Task: Create a board button that sort the cards in list "Trello first" by start date in ascending order.
Action: Mouse moved to (866, 231)
Screenshot: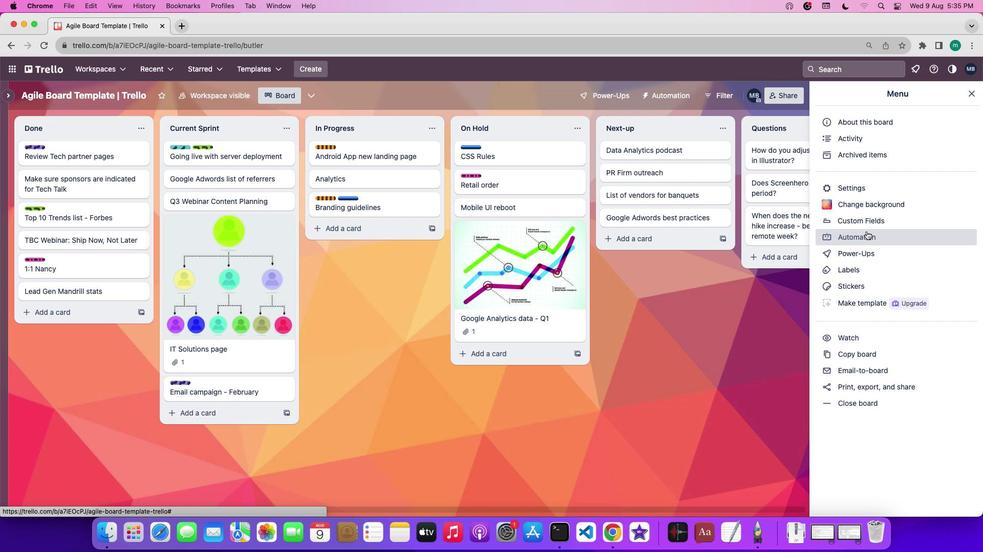 
Action: Mouse pressed left at (866, 231)
Screenshot: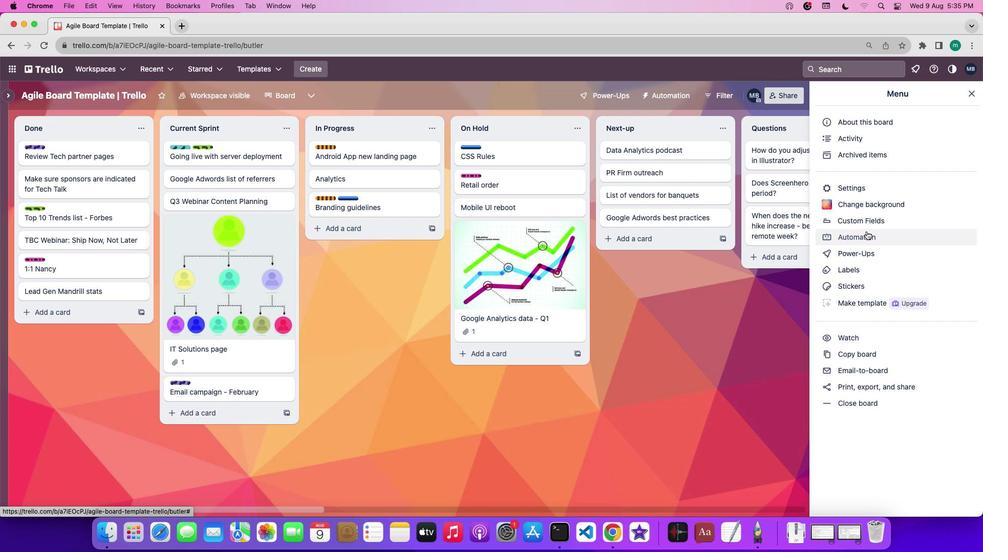 
Action: Mouse moved to (69, 287)
Screenshot: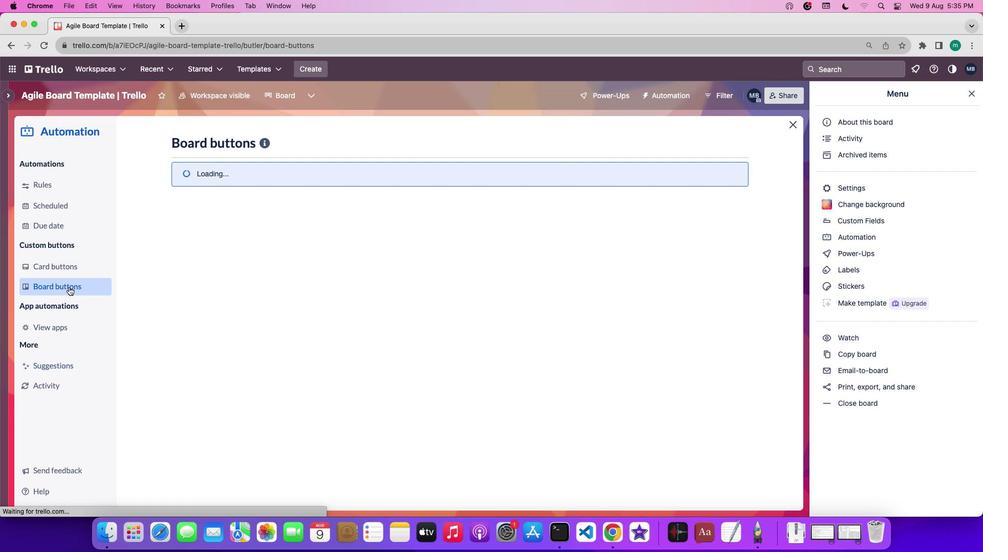 
Action: Mouse pressed left at (69, 287)
Screenshot: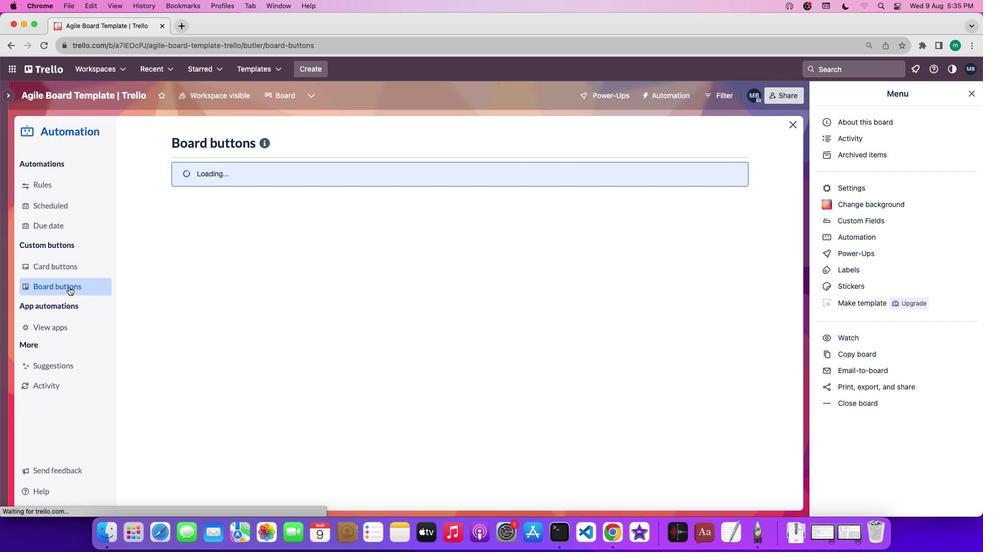 
Action: Mouse moved to (231, 359)
Screenshot: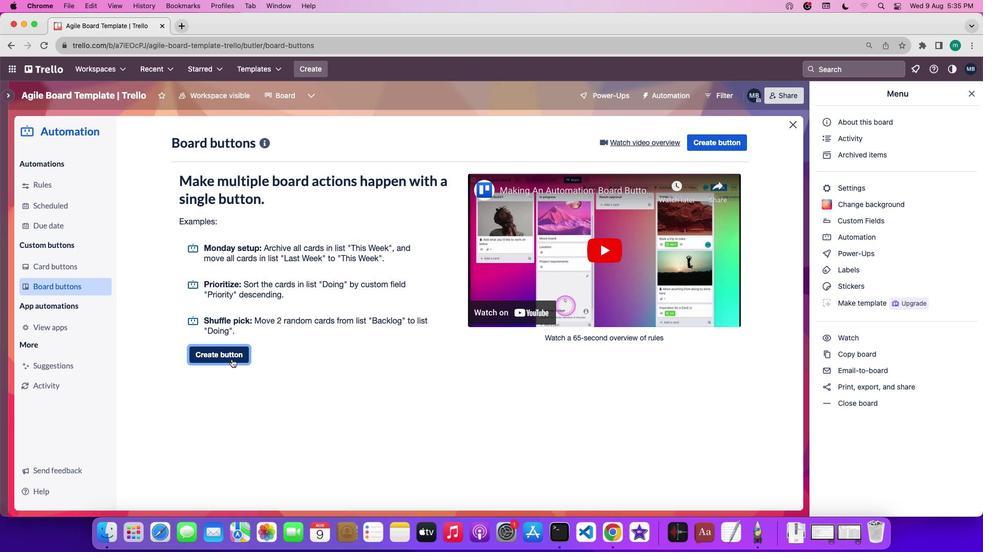 
Action: Mouse pressed left at (231, 359)
Screenshot: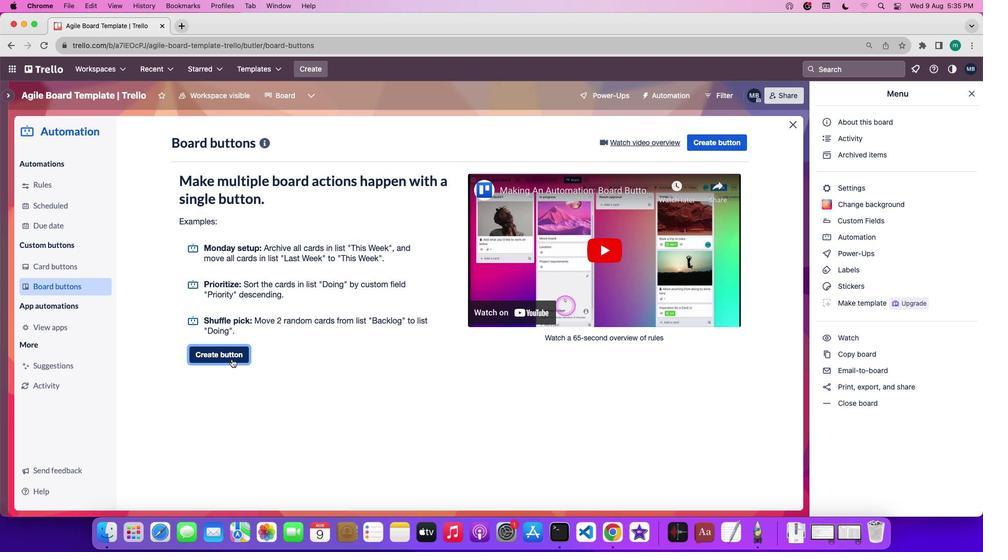 
Action: Mouse moved to (455, 274)
Screenshot: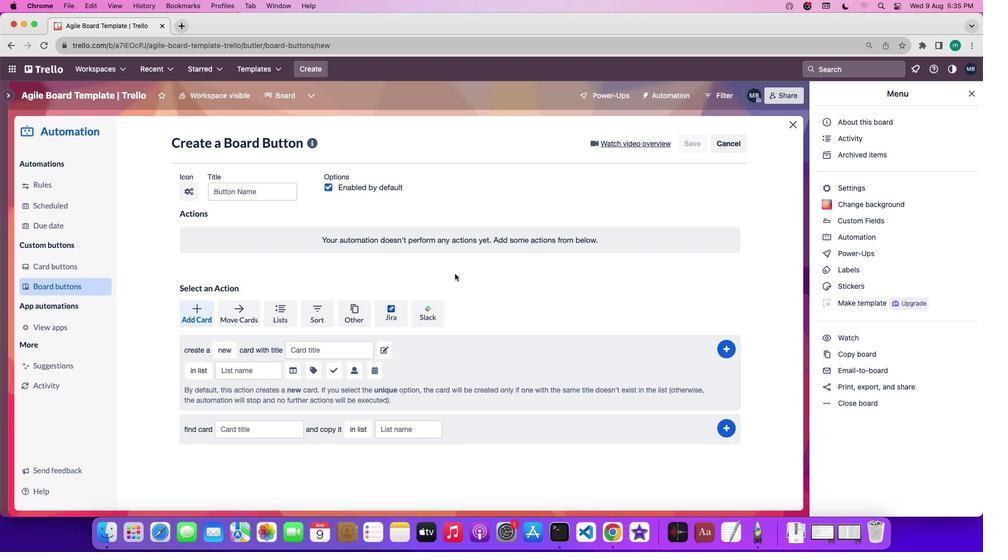 
Action: Mouse pressed left at (455, 274)
Screenshot: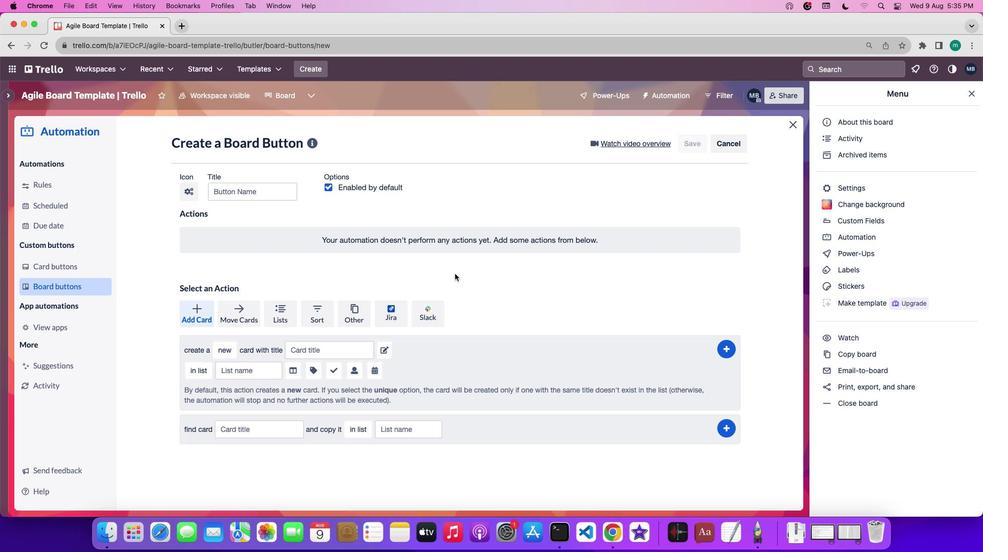 
Action: Mouse moved to (326, 314)
Screenshot: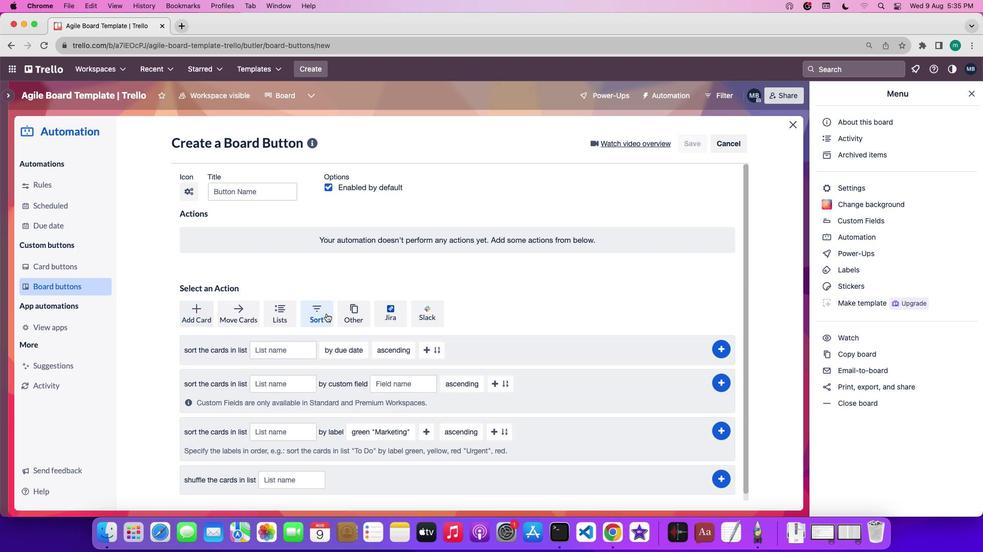 
Action: Mouse pressed left at (326, 314)
Screenshot: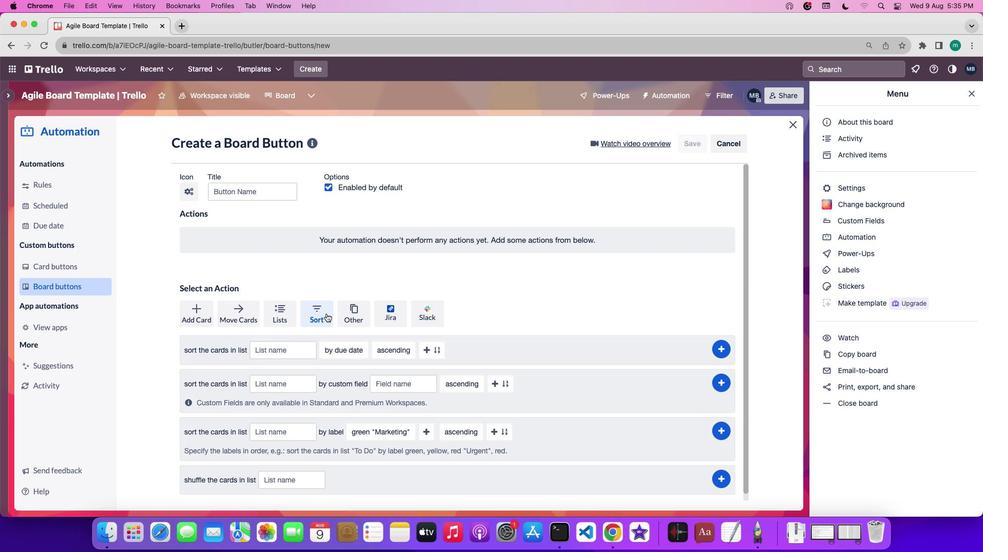 
Action: Mouse moved to (391, 351)
Screenshot: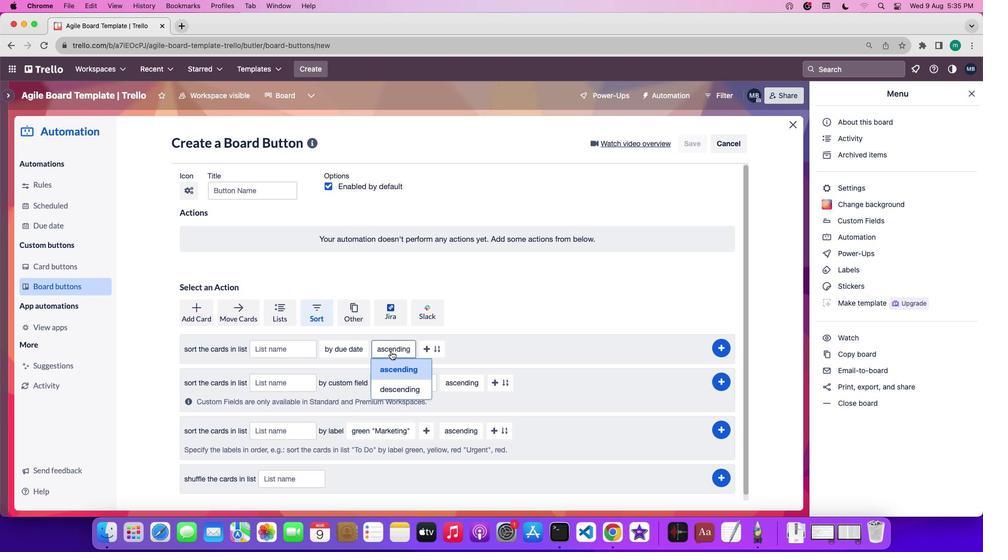
Action: Mouse scrolled (391, 351) with delta (0, 0)
Screenshot: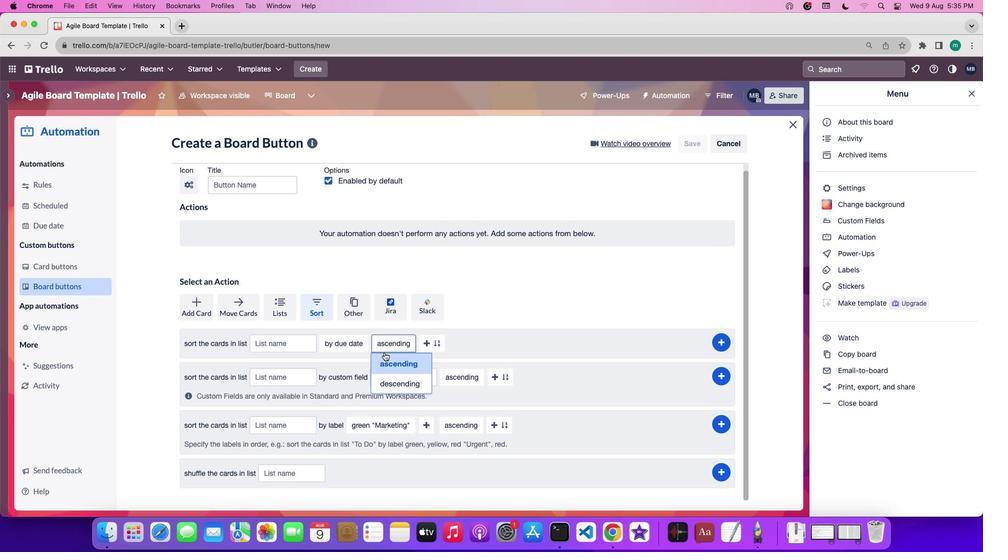 
Action: Mouse scrolled (391, 351) with delta (0, 0)
Screenshot: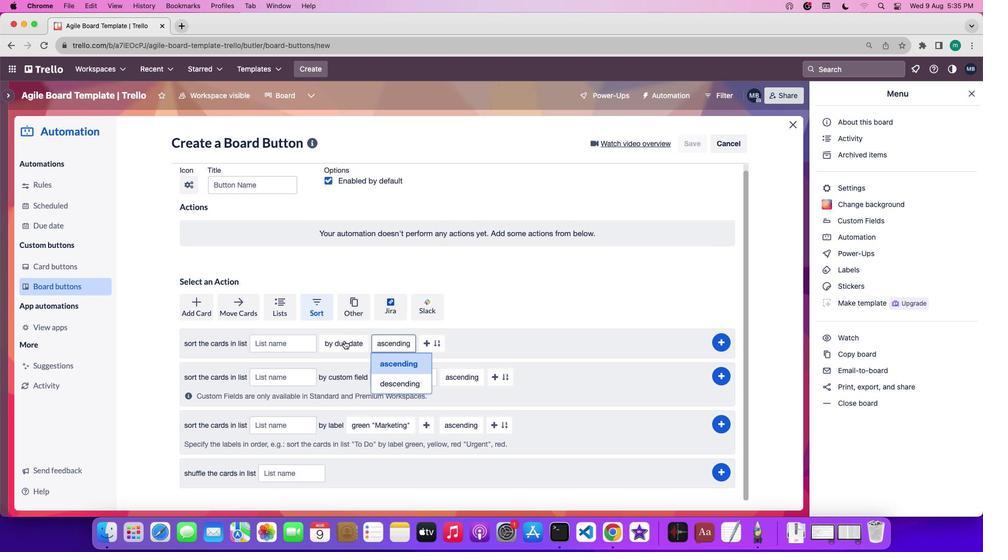 
Action: Mouse scrolled (391, 351) with delta (0, -1)
Screenshot: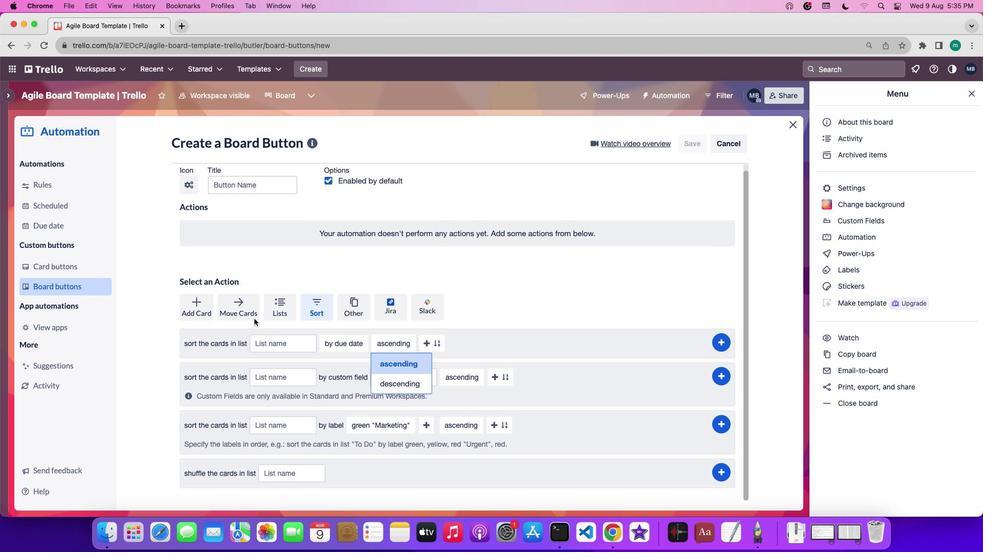 
Action: Mouse moved to (294, 373)
Screenshot: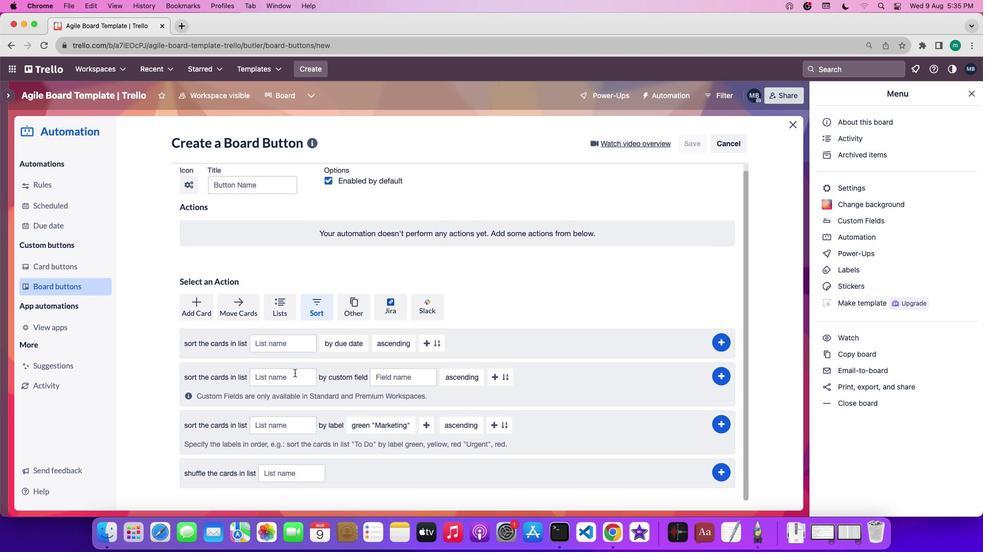 
Action: Mouse scrolled (294, 373) with delta (0, 0)
Screenshot: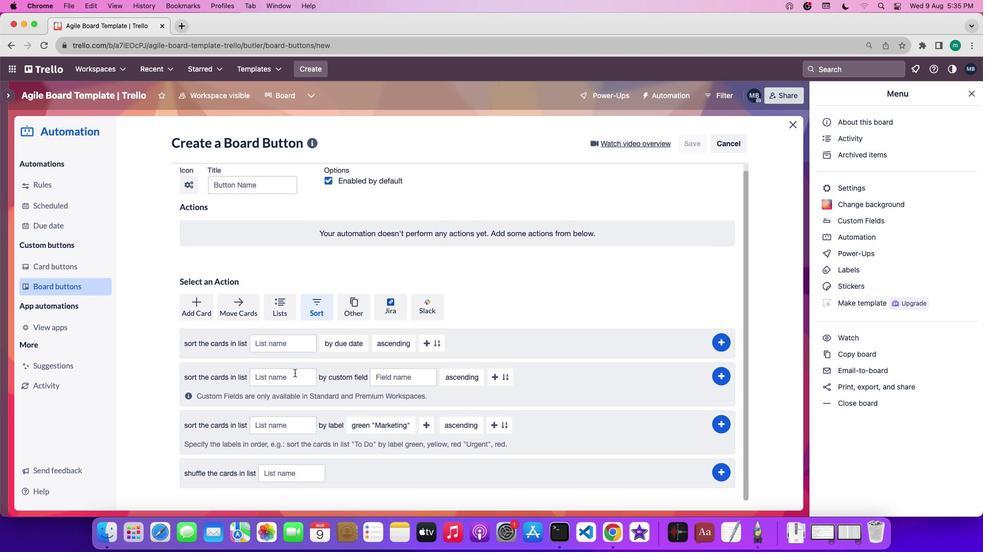 
Action: Mouse scrolled (294, 373) with delta (0, 0)
Screenshot: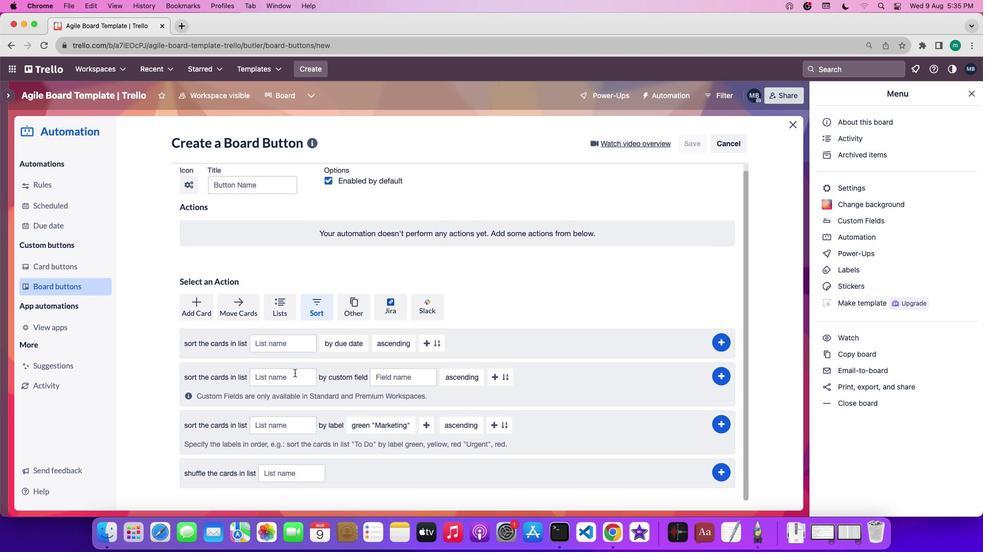 
Action: Mouse scrolled (294, 373) with delta (0, -1)
Screenshot: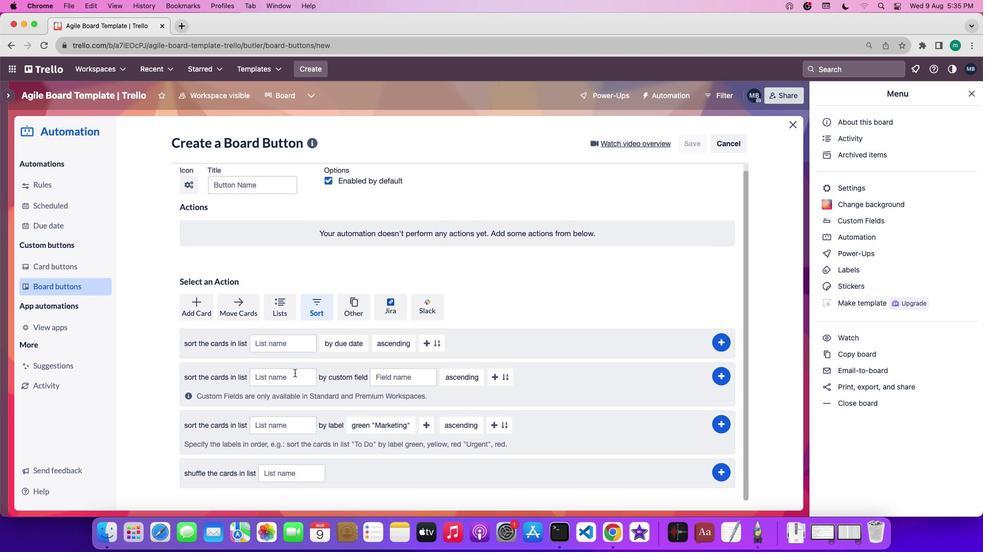 
Action: Mouse moved to (283, 347)
Screenshot: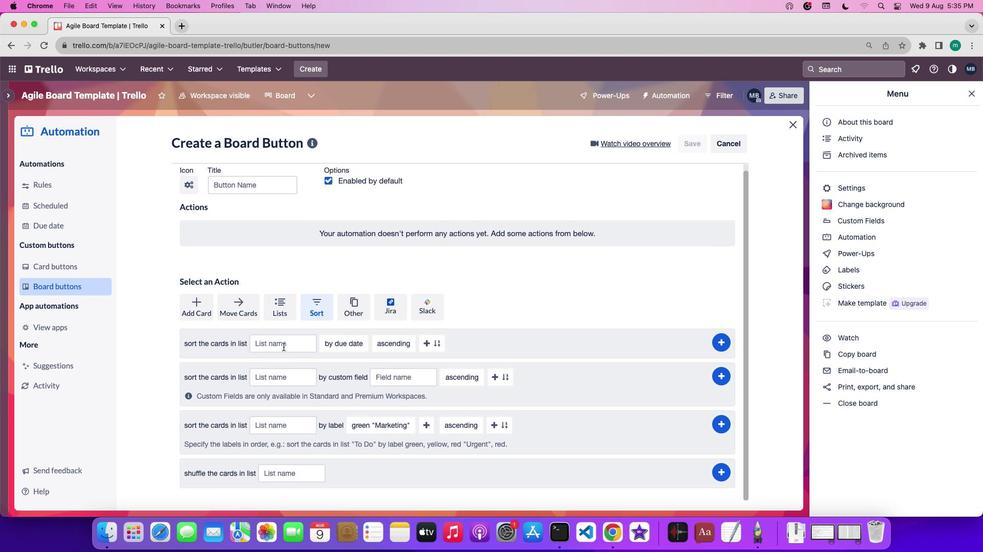 
Action: Mouse pressed left at (283, 347)
Screenshot: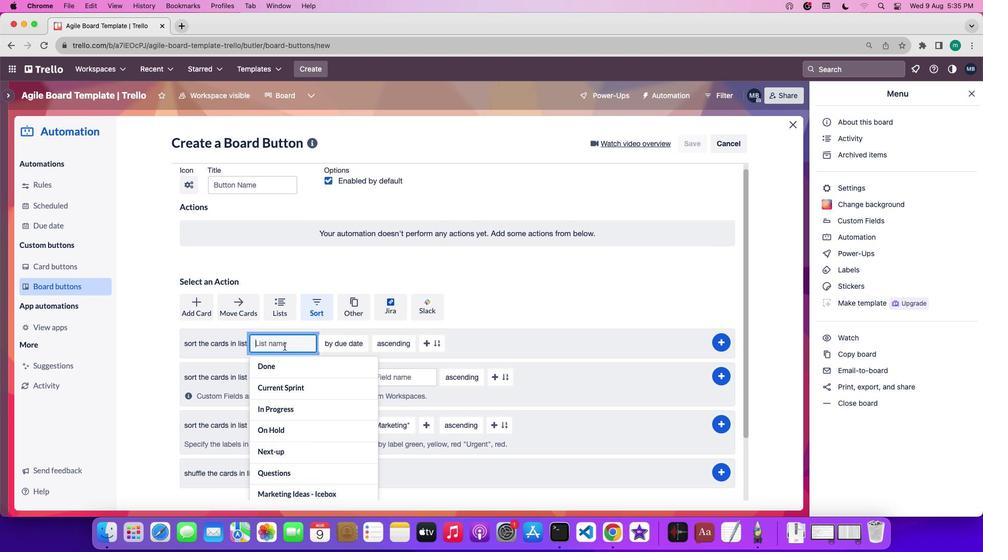 
Action: Mouse moved to (284, 347)
Screenshot: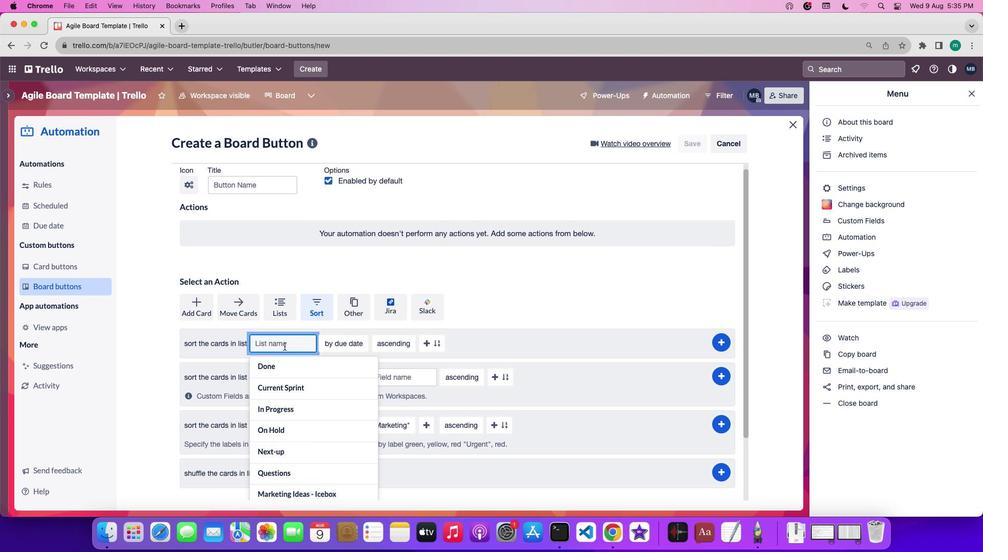 
Action: Key pressed Key.shift'T''r''e''l''l''o'Key.space'f''i''r''s''t'
Screenshot: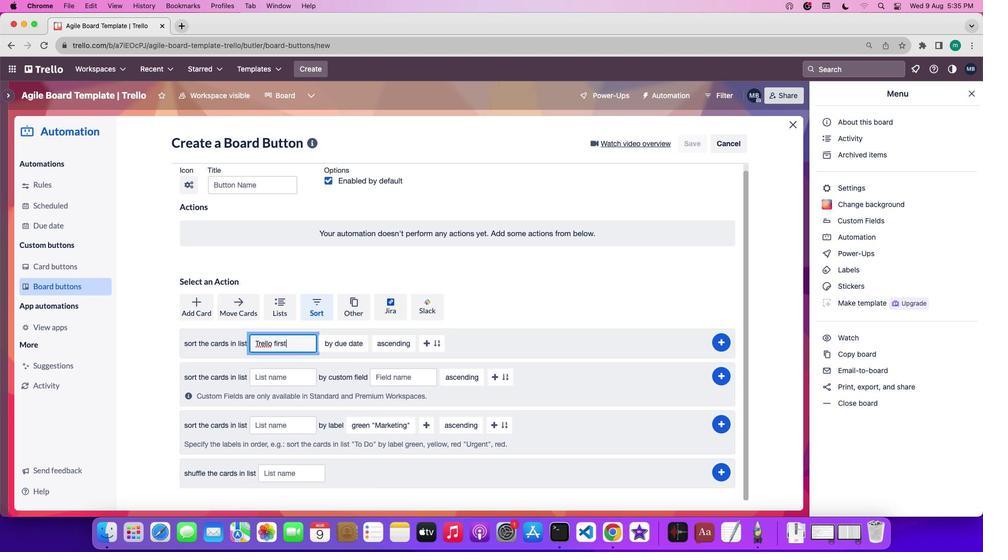 
Action: Mouse moved to (361, 345)
Screenshot: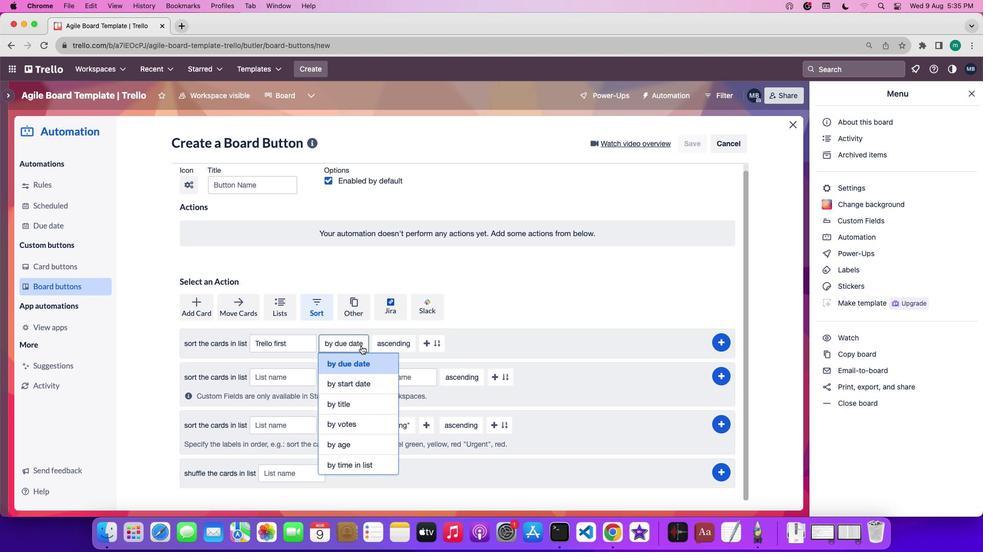 
Action: Mouse pressed left at (361, 345)
Screenshot: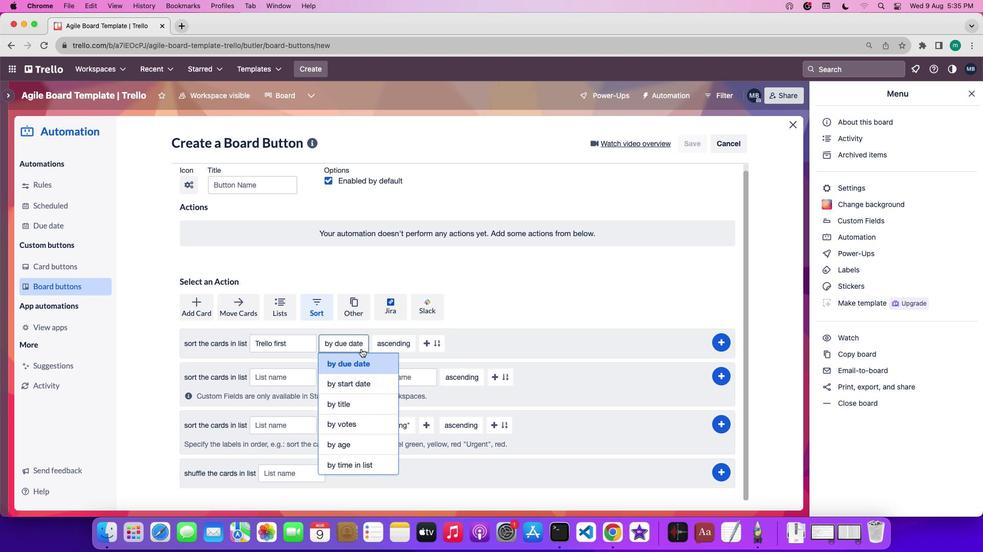 
Action: Mouse moved to (367, 380)
Screenshot: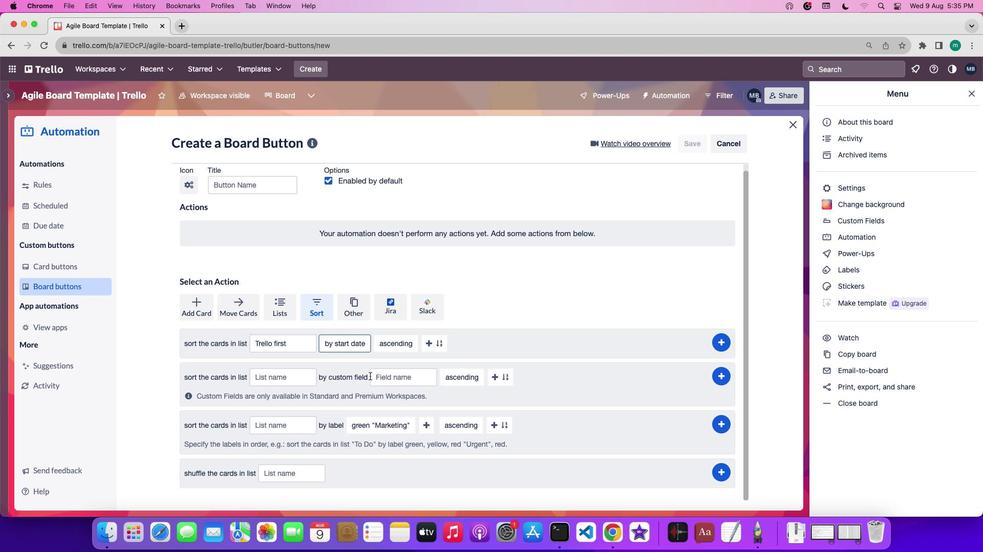 
Action: Mouse pressed left at (367, 380)
Screenshot: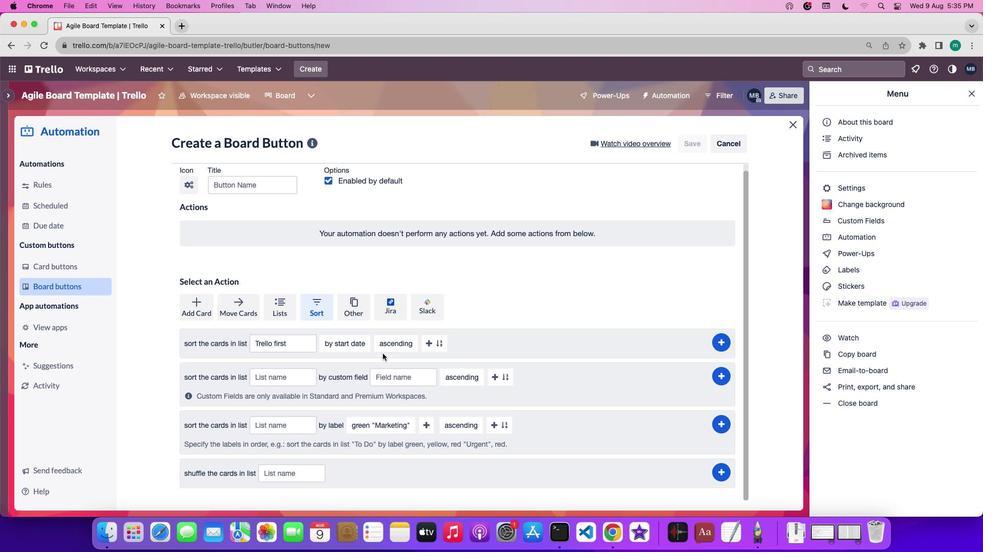 
Action: Mouse moved to (406, 368)
Screenshot: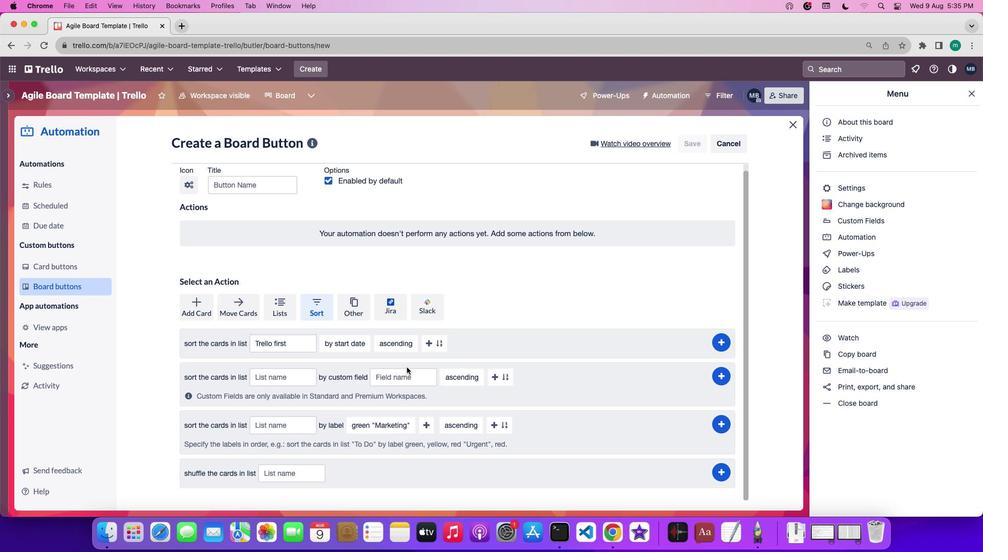 
Action: Mouse pressed left at (406, 368)
Screenshot: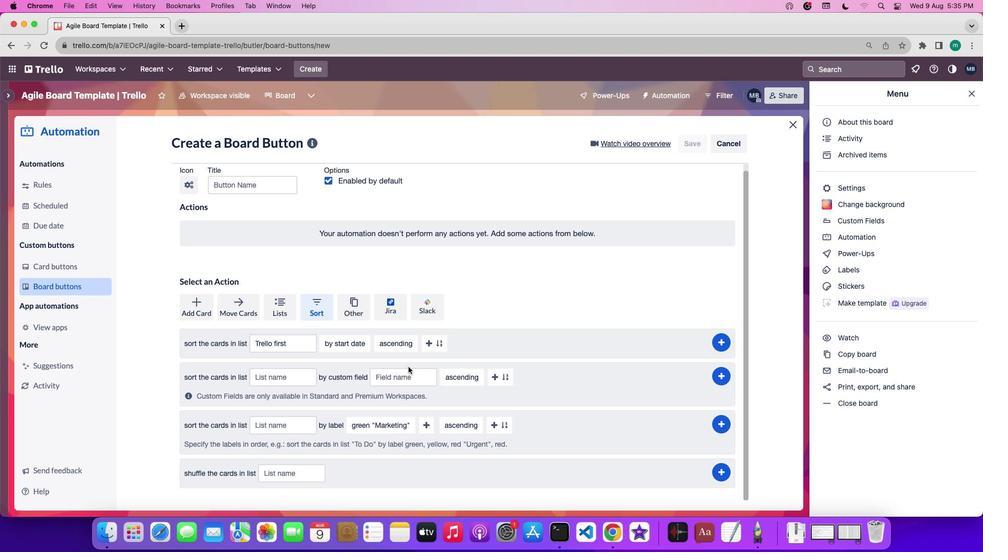
Action: Mouse moved to (720, 340)
Screenshot: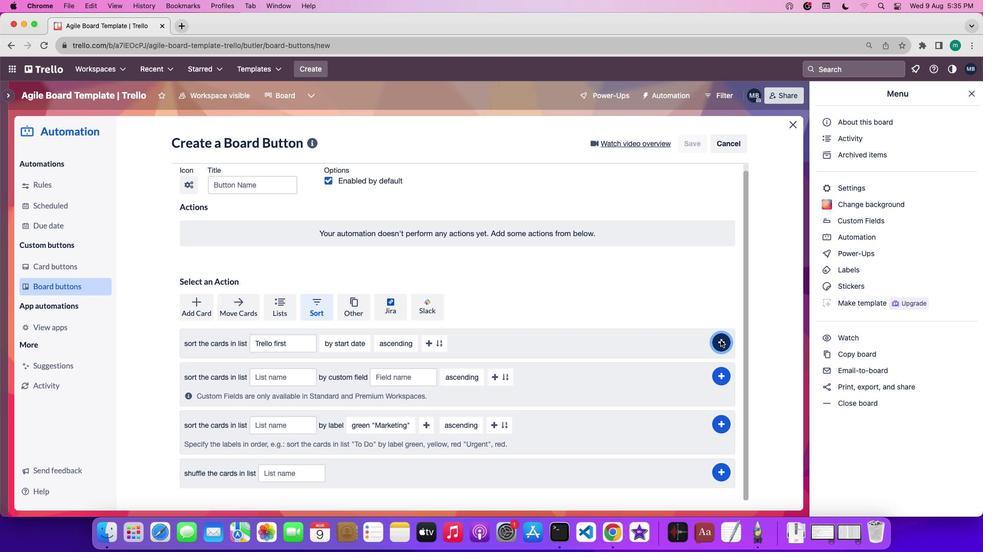 
Action: Mouse pressed left at (720, 340)
Screenshot: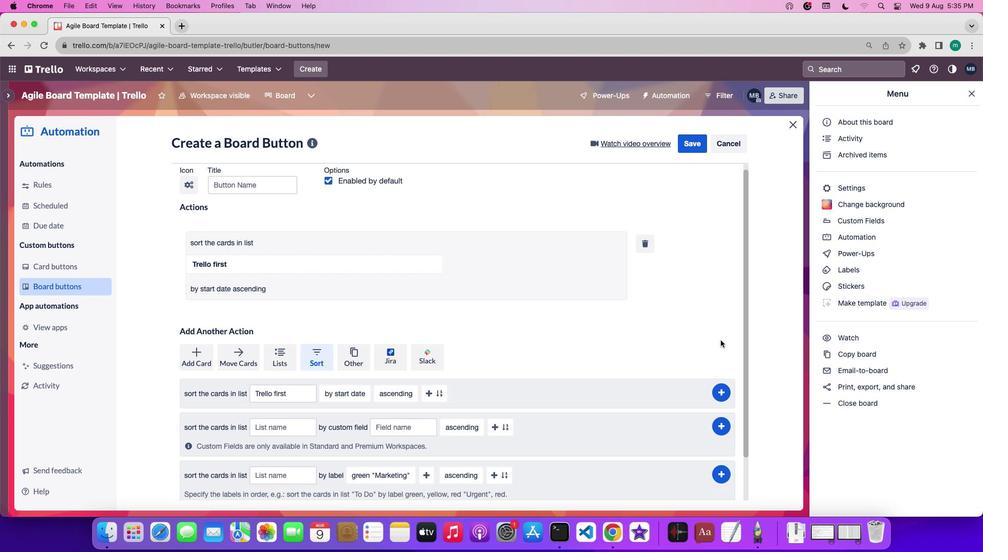 
